 Task: Open Microsoft Outlook and find help for troubleshooting Office issues.
Action: Mouse moved to (218, 373)
Screenshot: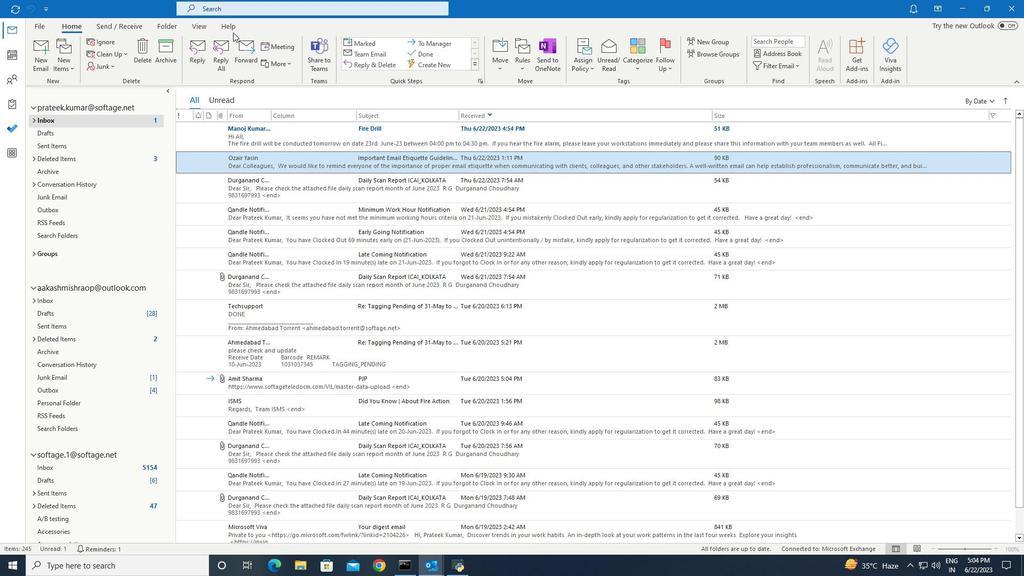 
Action: Mouse pressed left at (218, 373)
Screenshot: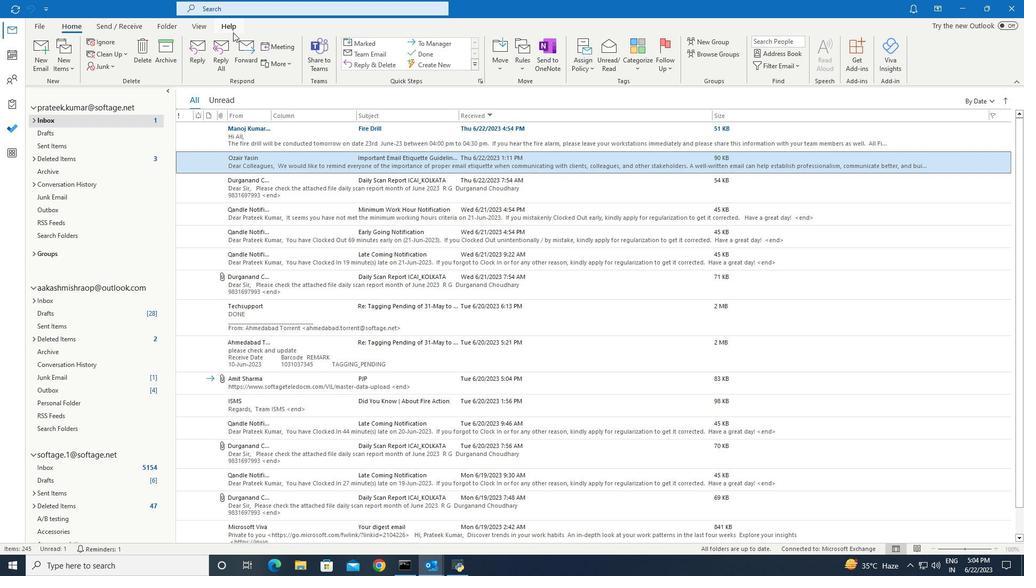 
Action: Mouse moved to (218, 373)
Screenshot: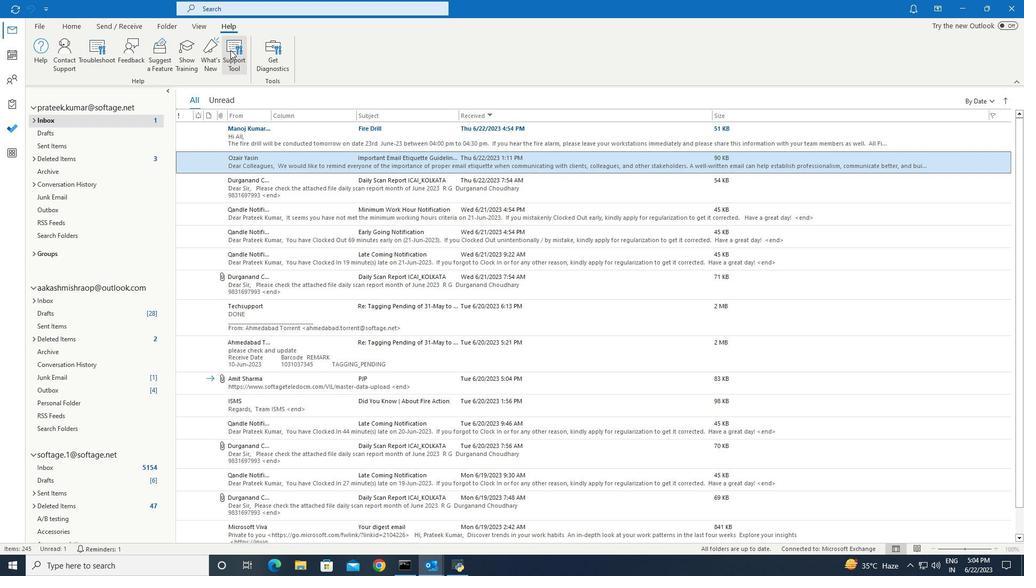 
Action: Mouse pressed left at (218, 373)
Screenshot: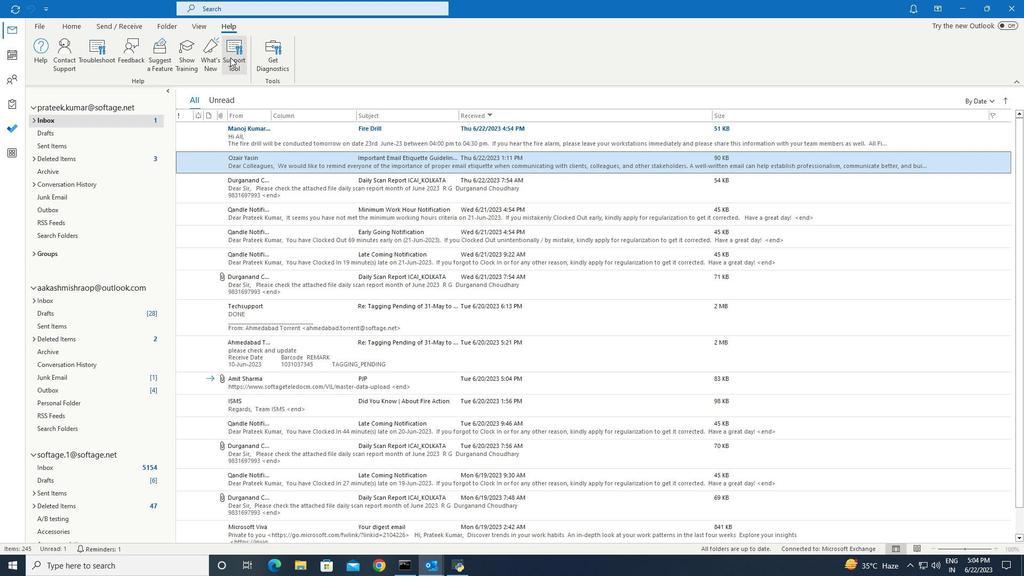 
Action: Mouse moved to (357, 373)
Screenshot: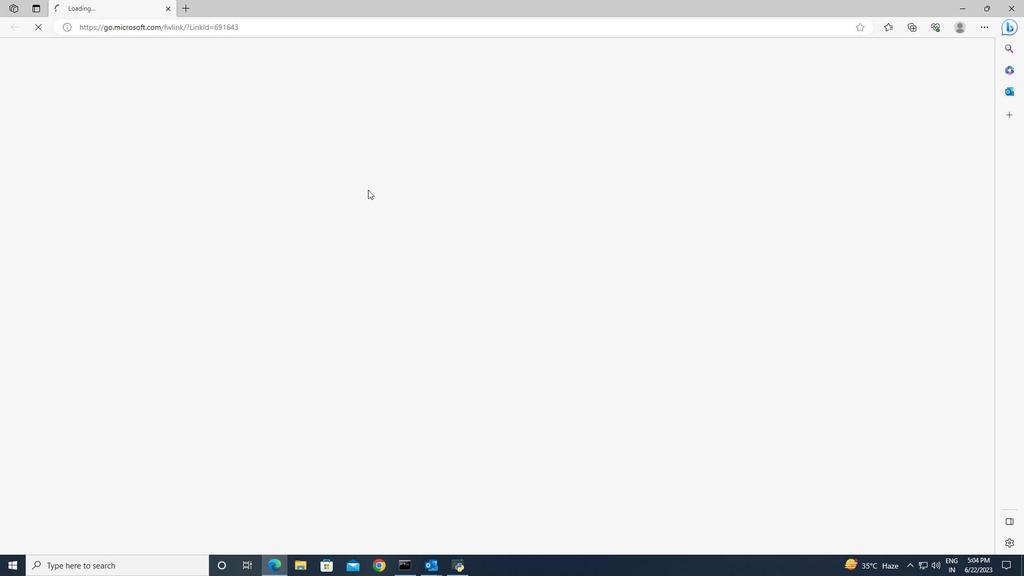 
Action: Mouse scrolled (357, 373) with delta (0, 0)
Screenshot: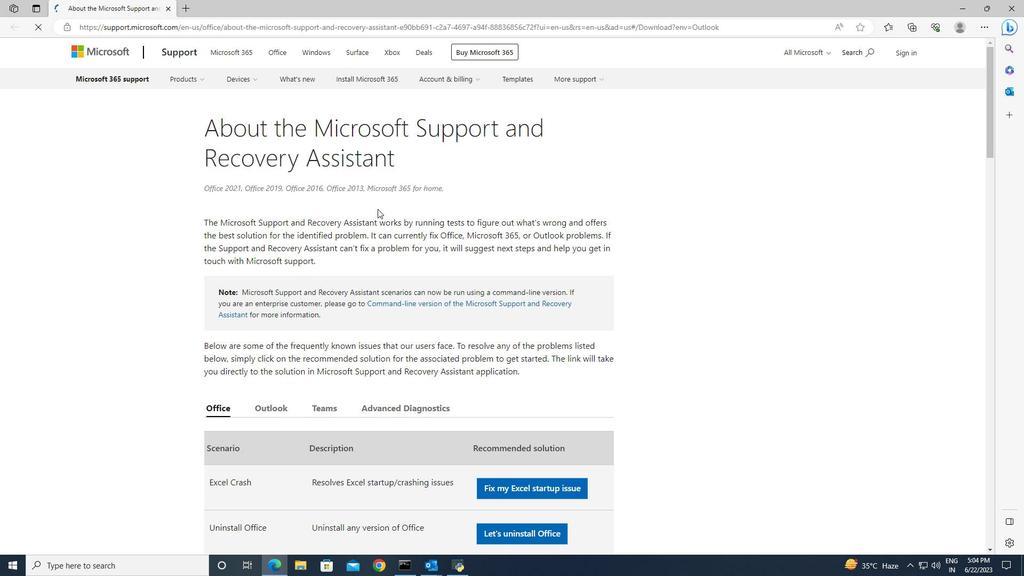 
Action: Mouse scrolled (357, 373) with delta (0, 0)
Screenshot: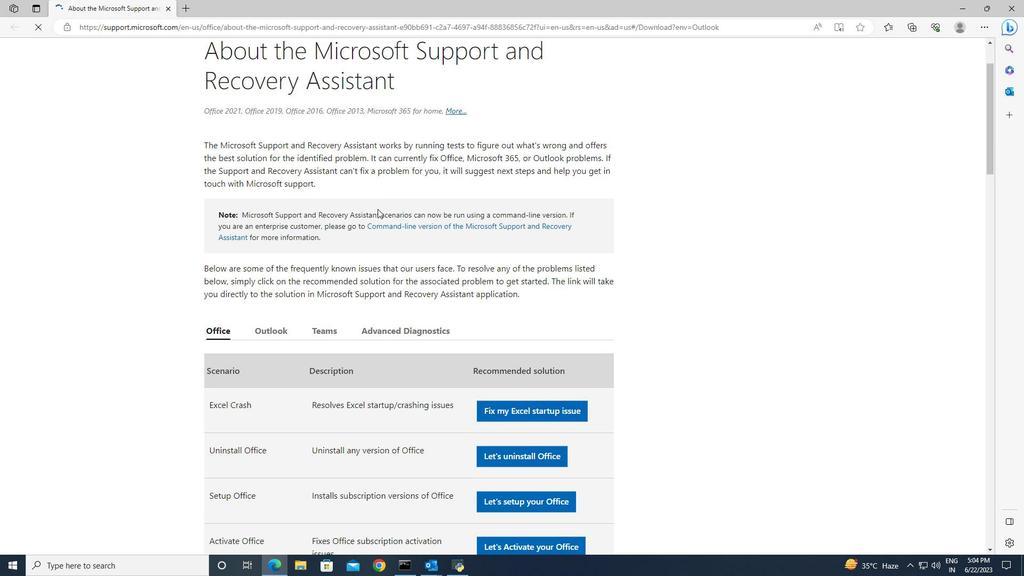 
Action: Mouse moved to (357, 373)
Screenshot: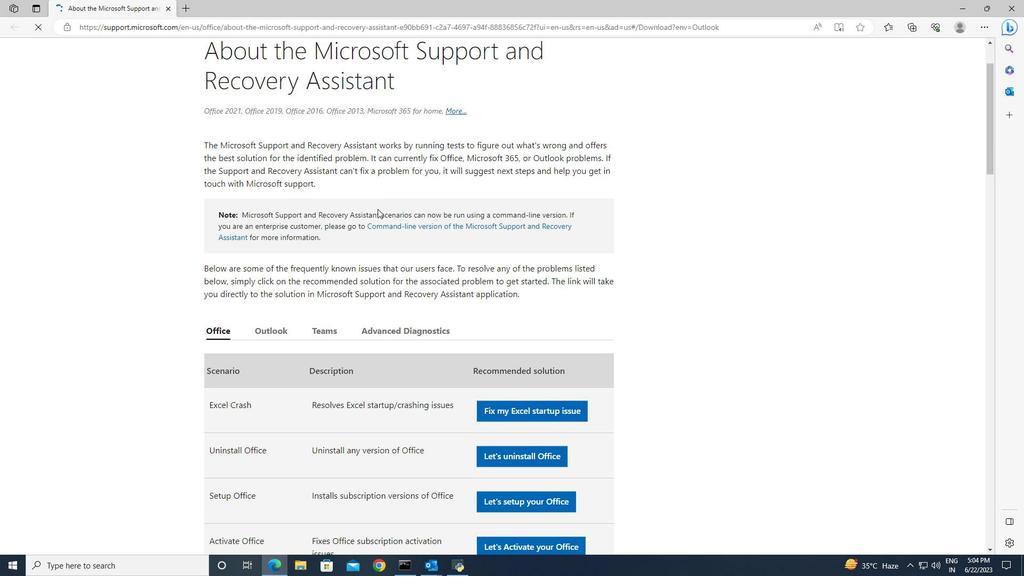 
Action: Mouse scrolled (357, 373) with delta (0, 0)
Screenshot: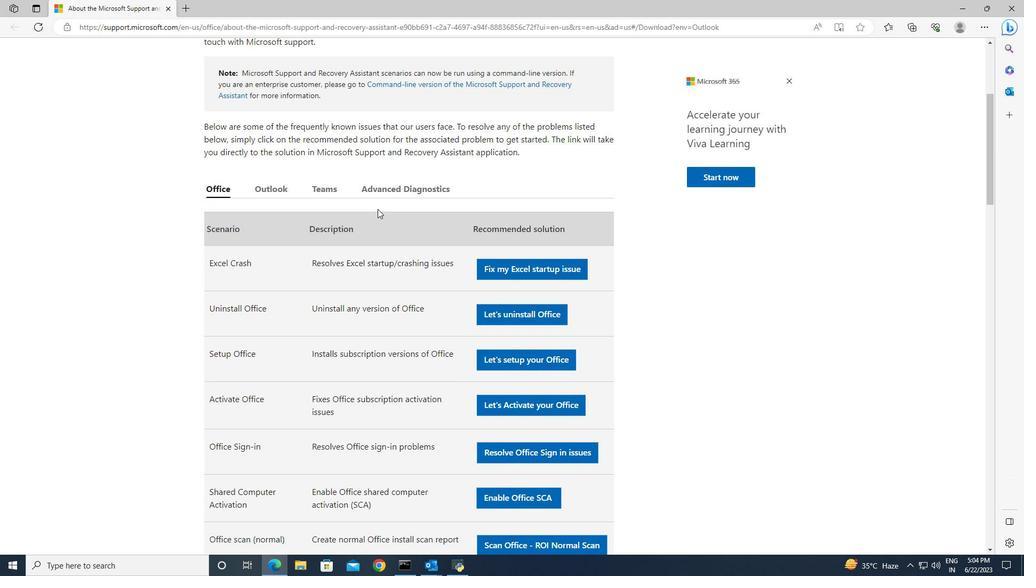 
Action: Mouse scrolled (357, 373) with delta (0, 0)
Screenshot: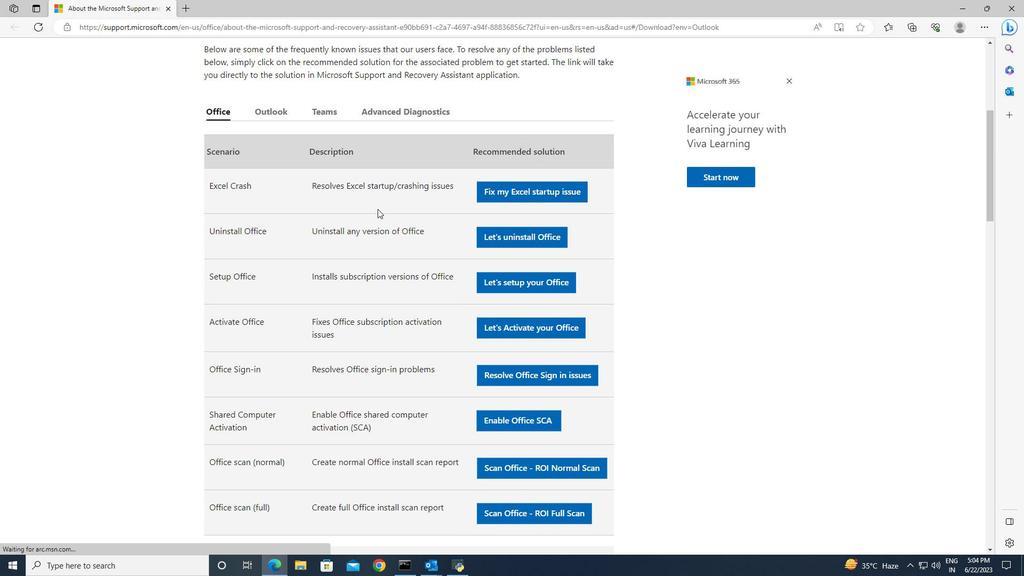 
Action: Mouse scrolled (357, 373) with delta (0, 0)
Screenshot: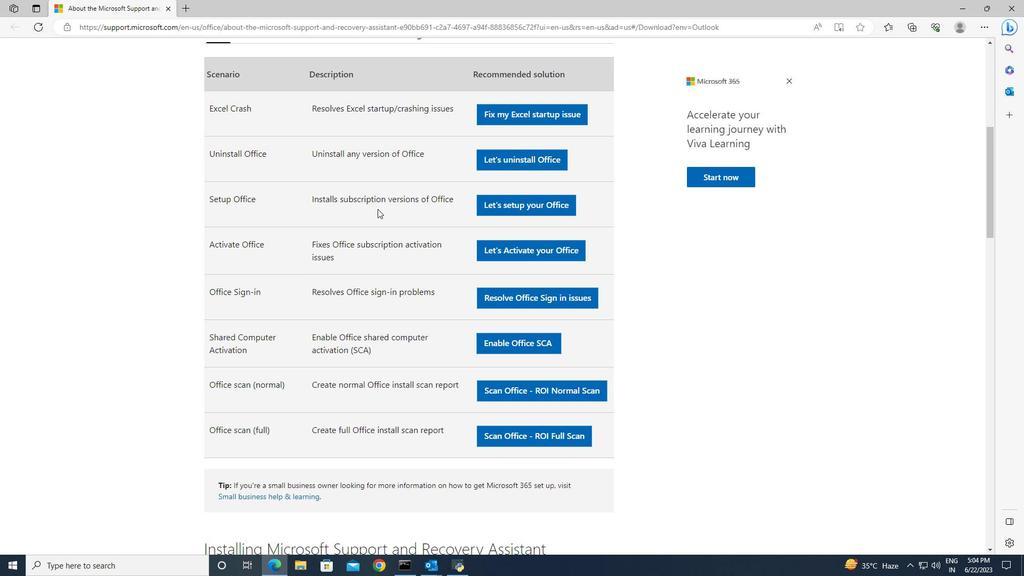 
Action: Mouse scrolled (357, 373) with delta (0, 0)
Screenshot: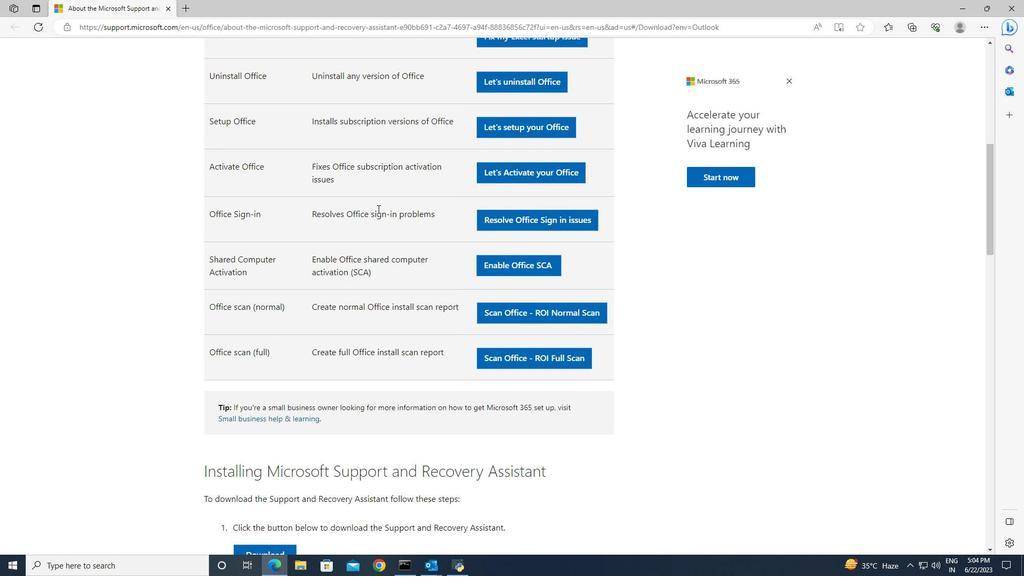 
Action: Mouse scrolled (357, 373) with delta (0, 0)
Screenshot: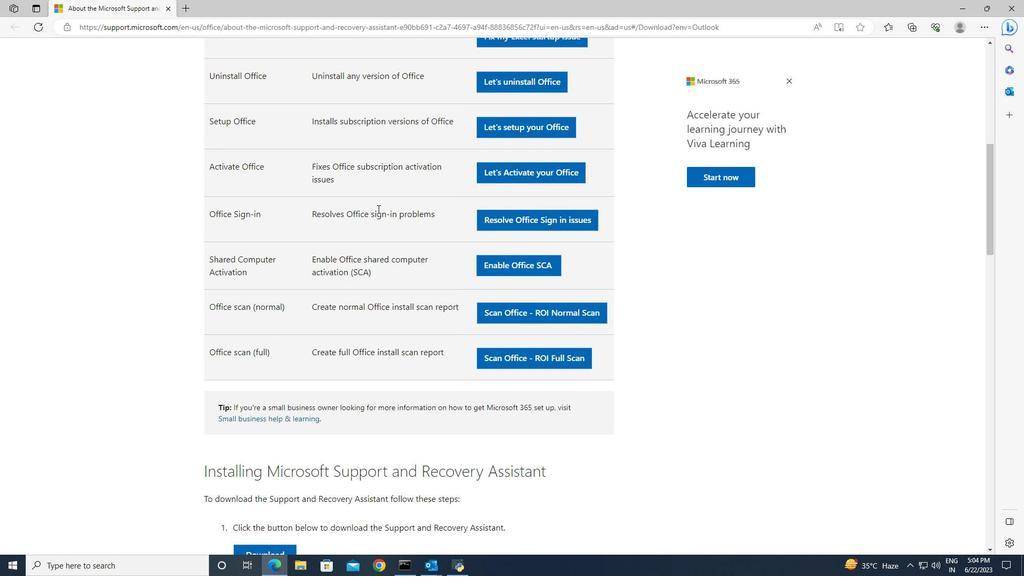 
